Task: Create New Vendor with Vendor Name: Chevron, Billing Address Line1: 716 SE. Surrey Street, Billing Address Line2: Sheboygan, Billing Address Line3: NY 10974
Action: Mouse moved to (159, 33)
Screenshot: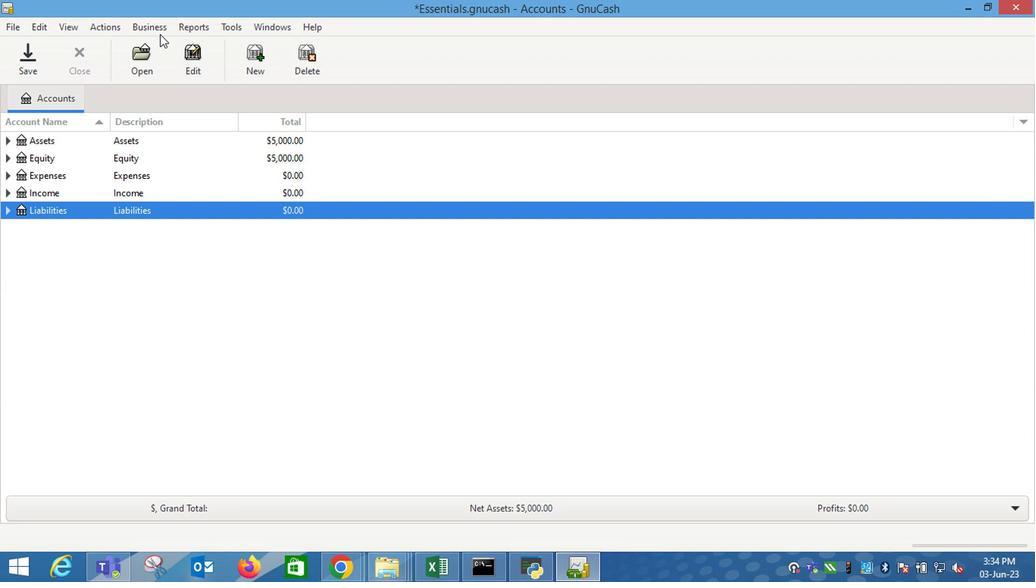 
Action: Mouse pressed left at (159, 33)
Screenshot: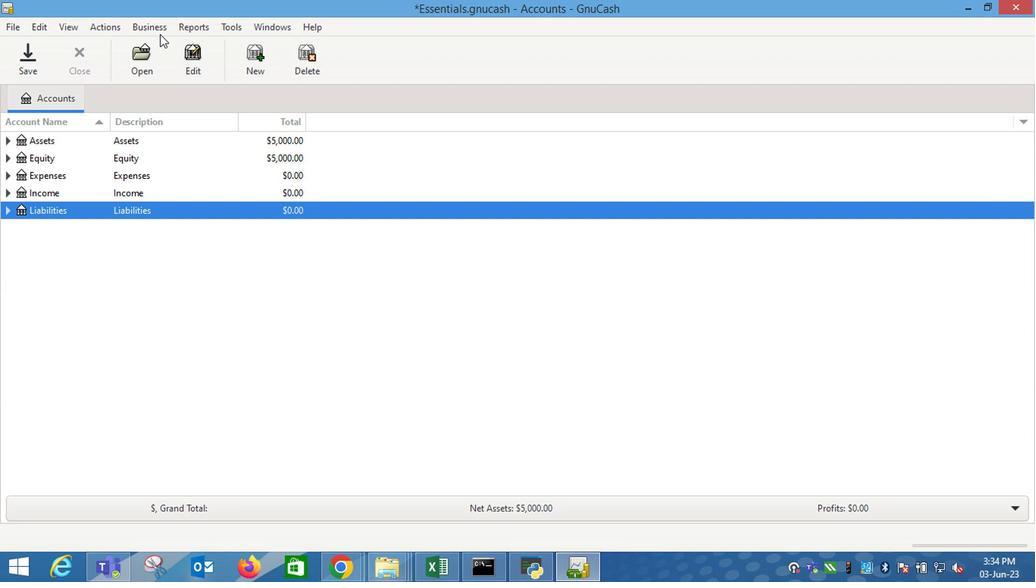 
Action: Mouse moved to (340, 80)
Screenshot: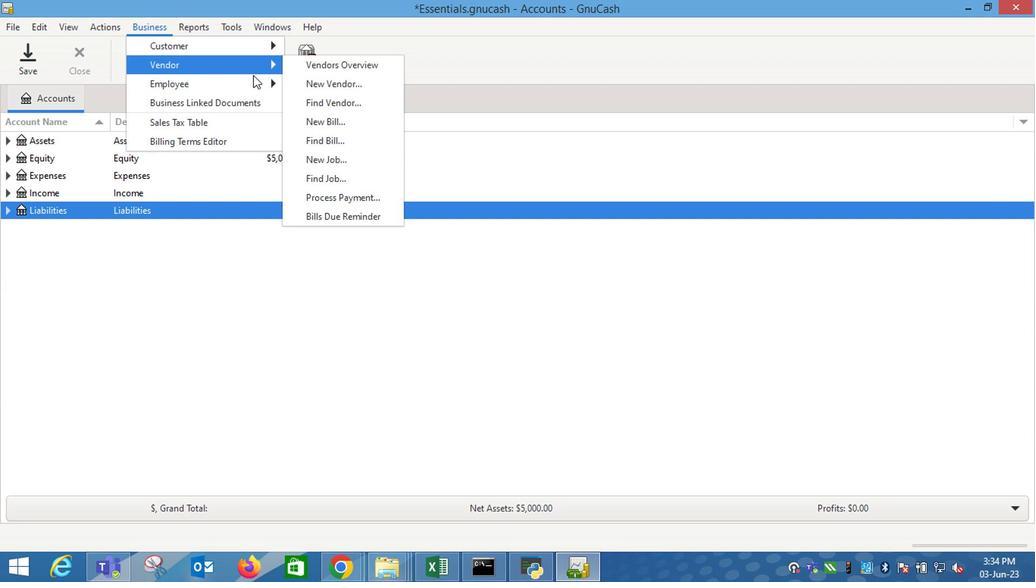 
Action: Mouse pressed left at (340, 80)
Screenshot: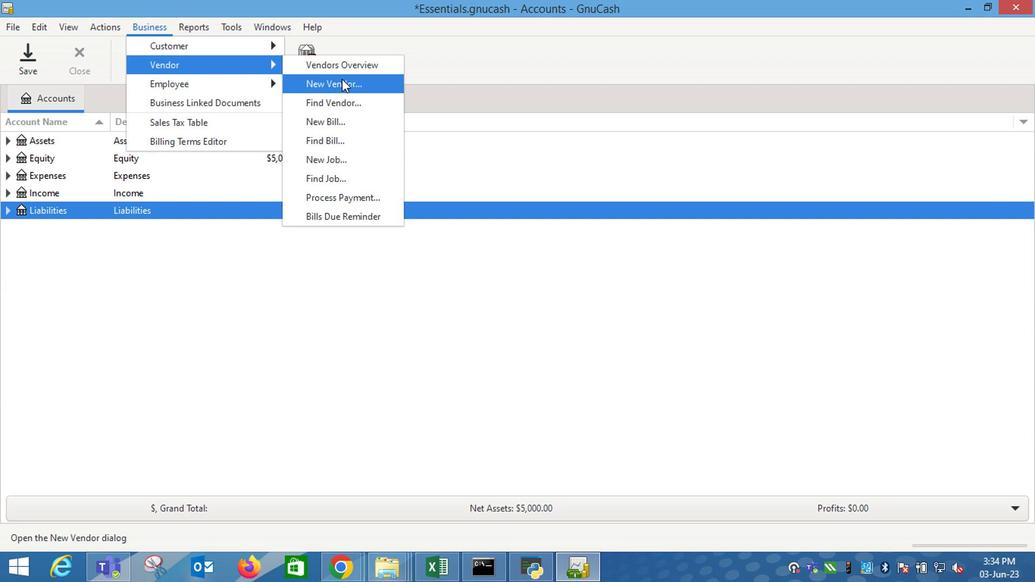 
Action: Mouse moved to (730, 140)
Screenshot: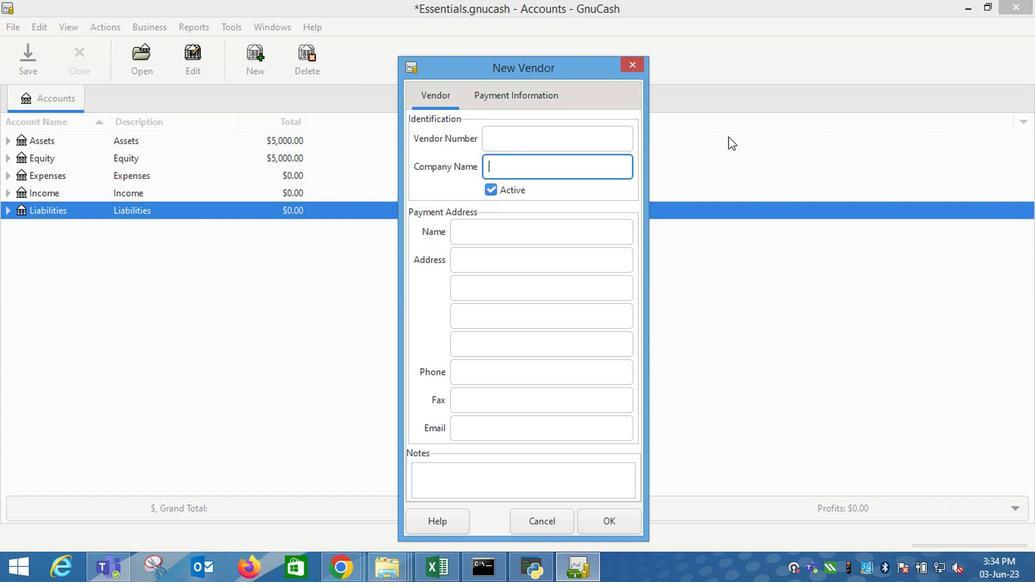 
Action: Key pressed <Key.shift_r>Chevron<Key.tab><Key.tab><Key.tab>716<Key.space><Key.shift_r>SE.<Key.space><Key.shift_r><Key.shift_r><Key.shift_r><Key.shift_r><Key.shift_r><Key.shift_r><Key.shift_r><Key.shift_r><Key.shift_r><Key.shift_r><Key.shift_r>Surrey<Key.space><Key.shift_r>Street<Key.tab><Key.shift_r>Sheboygan<Key.tab><Key.shift_r>NY<Key.space>10974
Screenshot: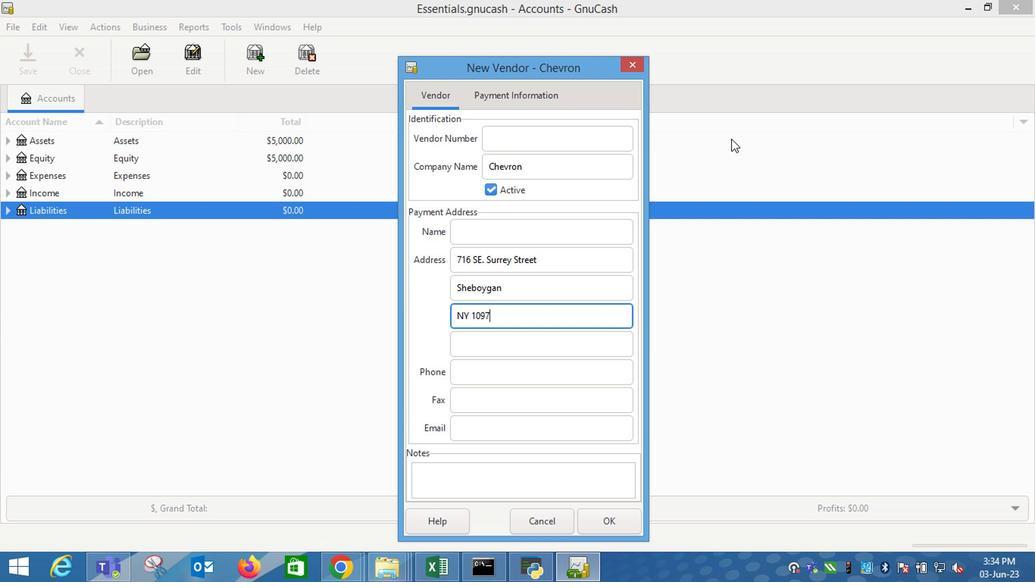 
Action: Mouse moved to (541, 97)
Screenshot: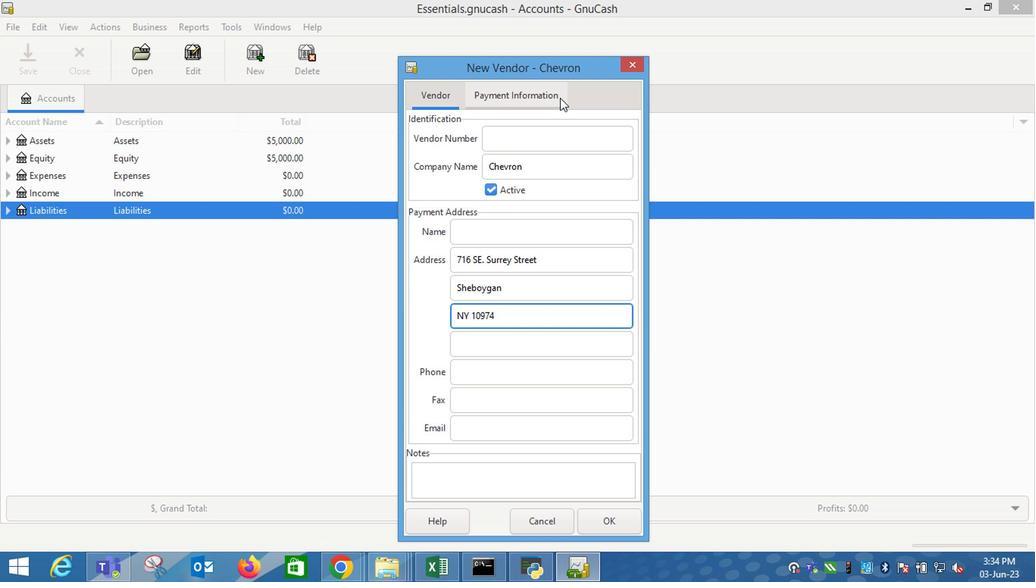 
Action: Mouse pressed left at (541, 97)
Screenshot: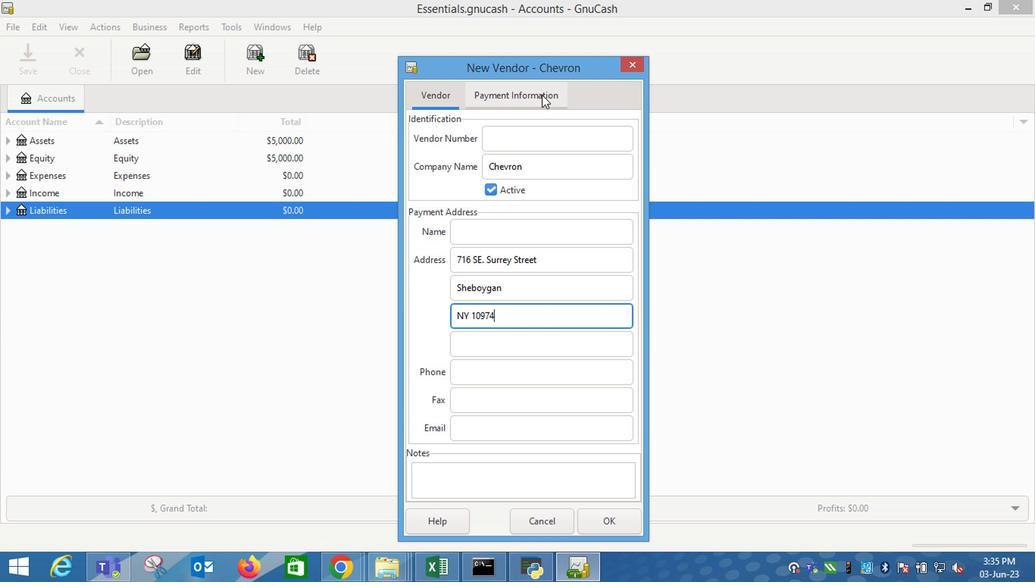 
Action: Mouse moved to (615, 519)
Screenshot: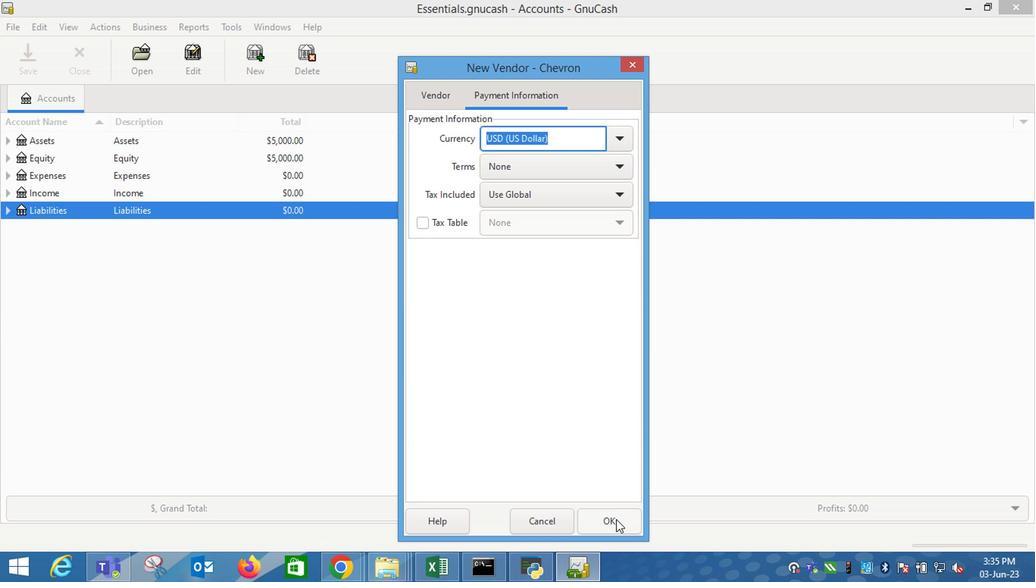 
Action: Mouse pressed left at (615, 519)
Screenshot: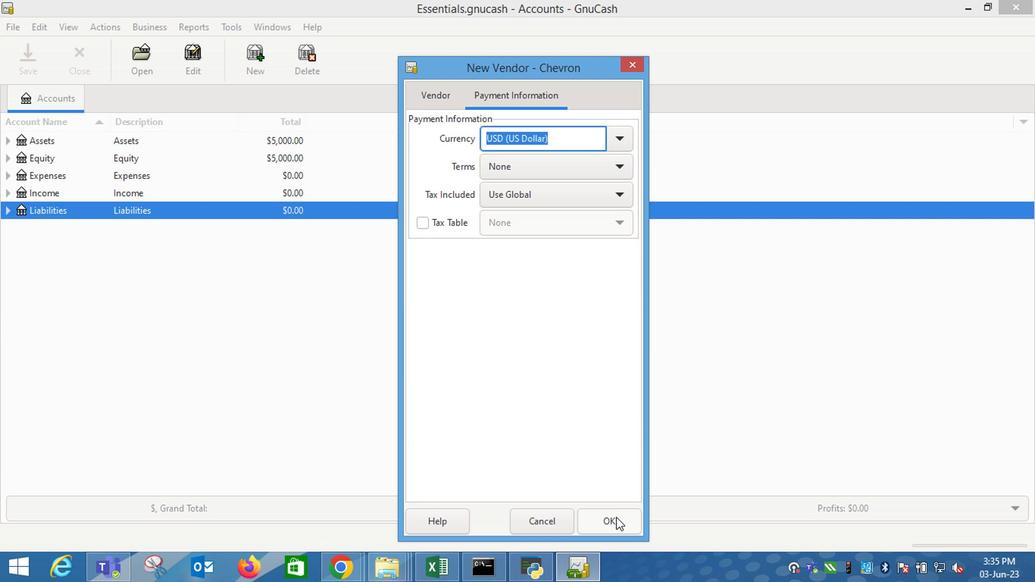 
Action: Mouse moved to (597, 489)
Screenshot: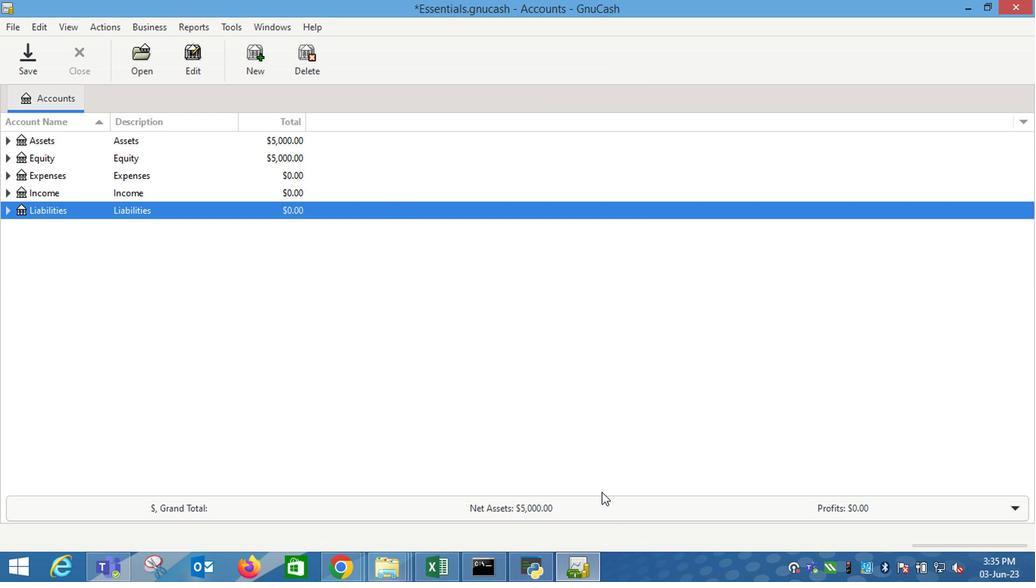 
